 Task: Add Swaggerty's Farm Swaggerty's All Natural Sausage Patties to the cart.
Action: Mouse pressed left at (18, 105)
Screenshot: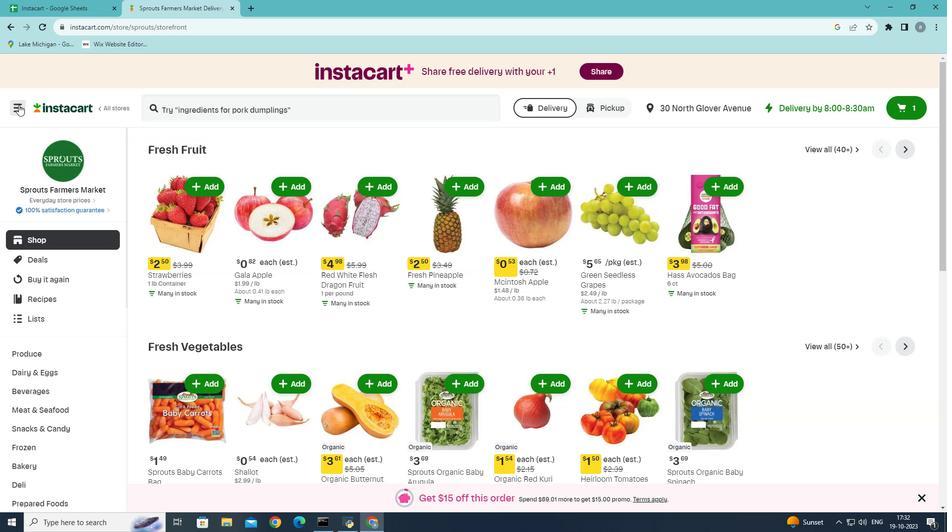 
Action: Mouse moved to (66, 290)
Screenshot: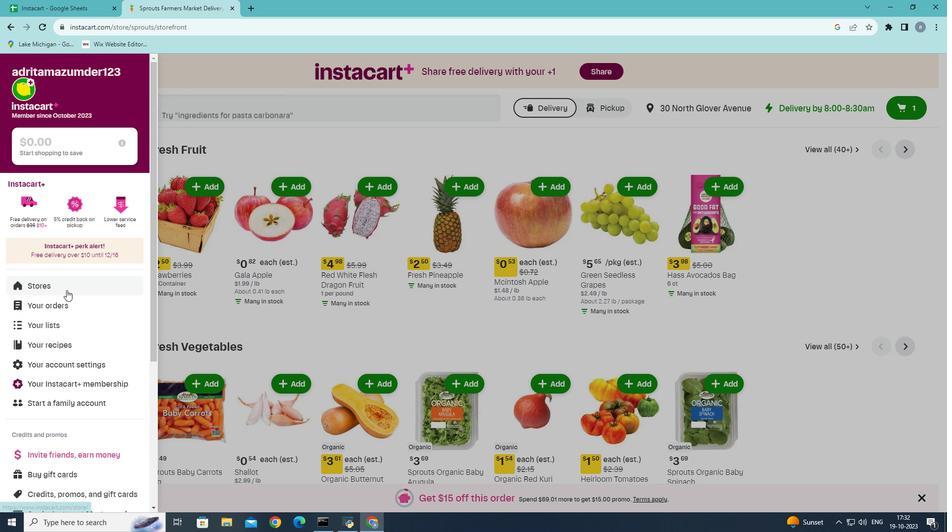 
Action: Mouse pressed left at (66, 290)
Screenshot: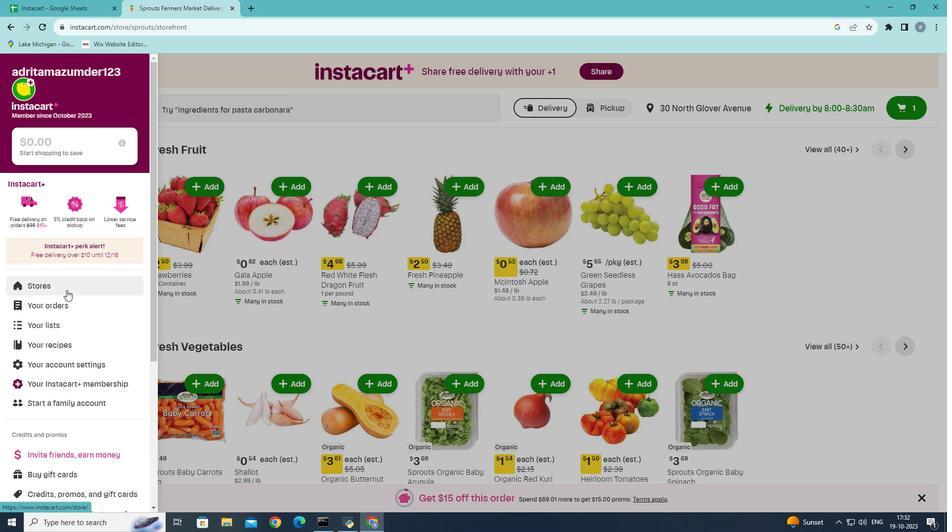 
Action: Mouse moved to (237, 116)
Screenshot: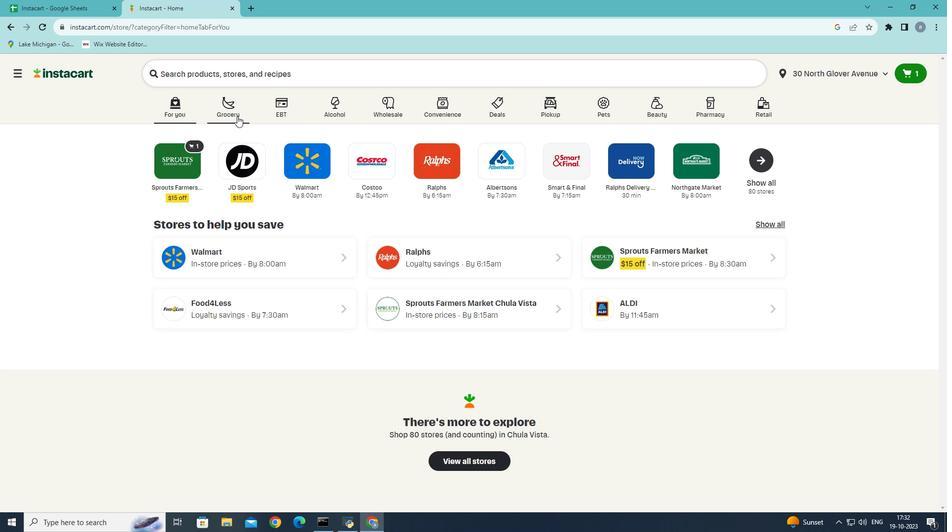 
Action: Mouse pressed left at (237, 116)
Screenshot: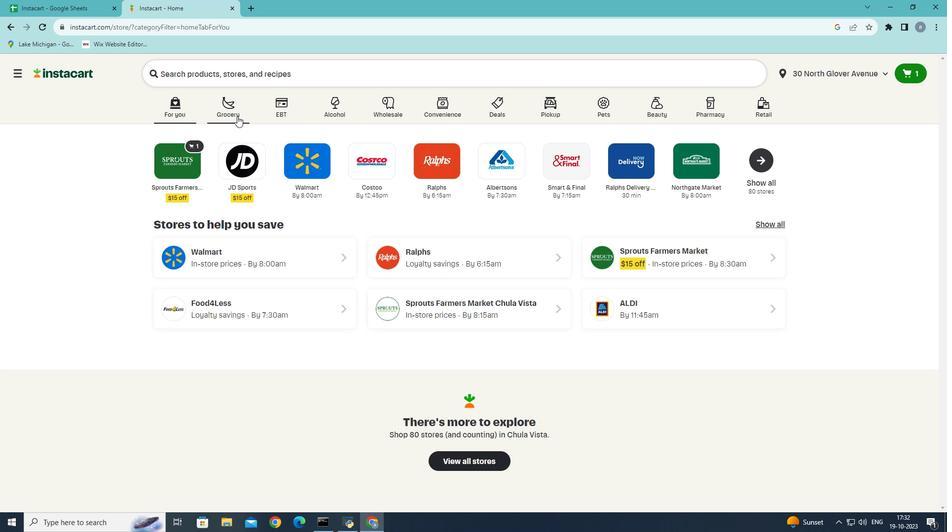 
Action: Mouse moved to (247, 285)
Screenshot: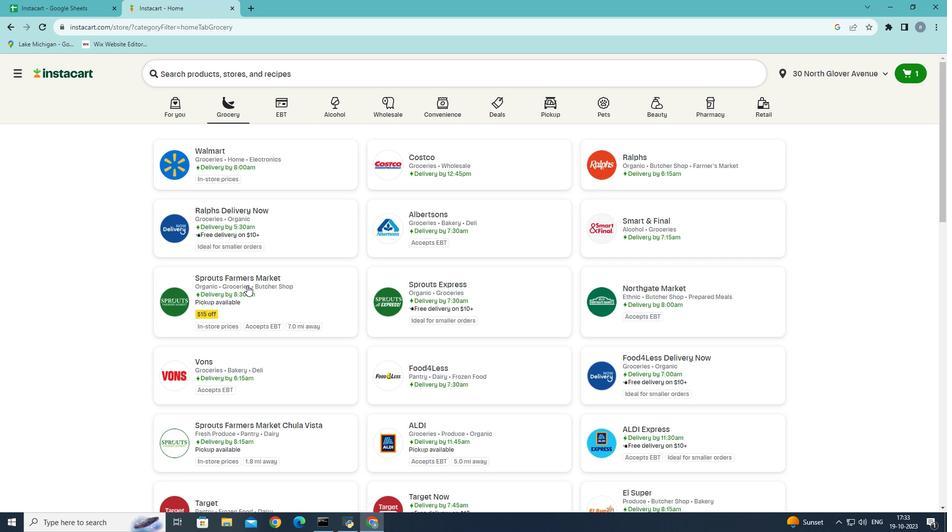 
Action: Mouse pressed left at (247, 285)
Screenshot: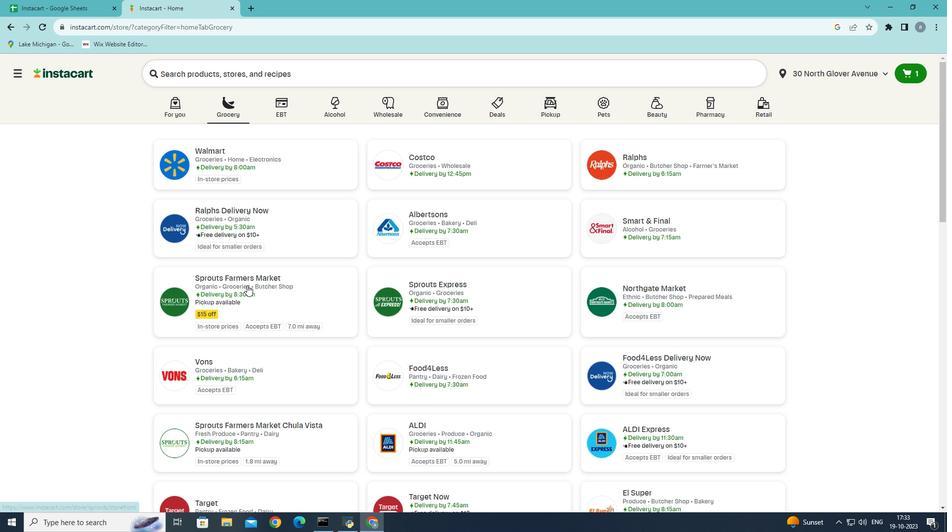 
Action: Mouse moved to (73, 406)
Screenshot: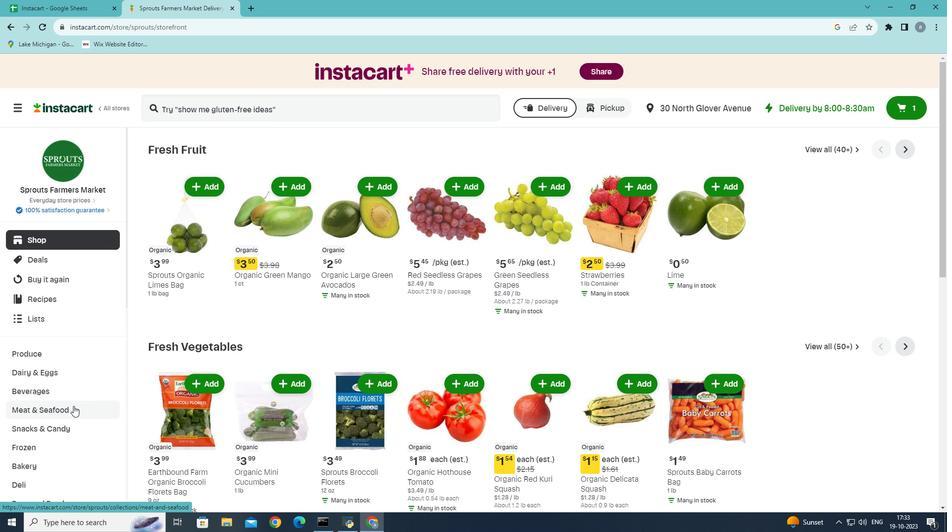 
Action: Mouse pressed left at (73, 406)
Screenshot: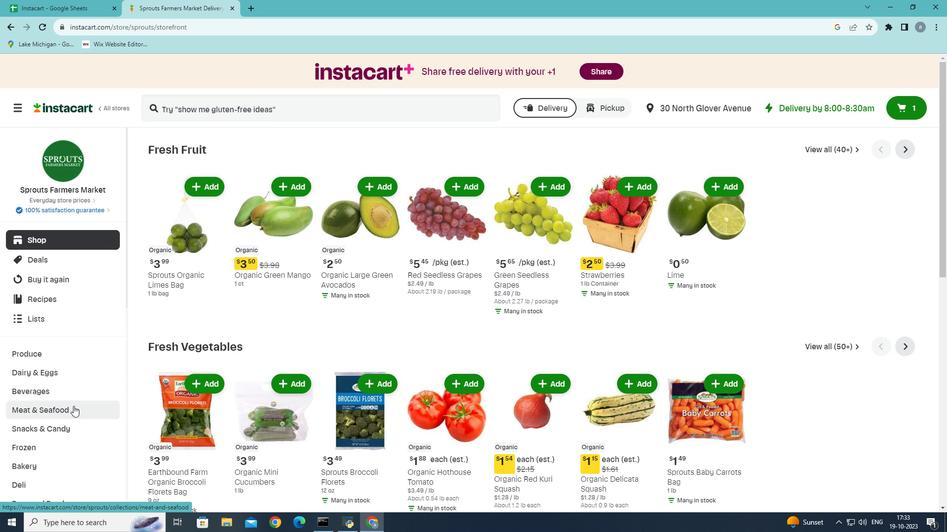 
Action: Mouse moved to (498, 169)
Screenshot: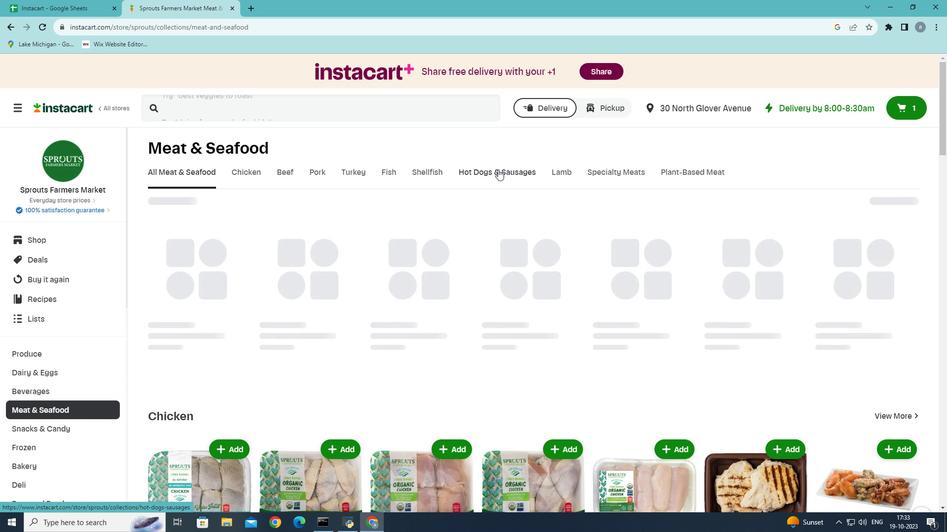 
Action: Mouse pressed left at (498, 169)
Screenshot: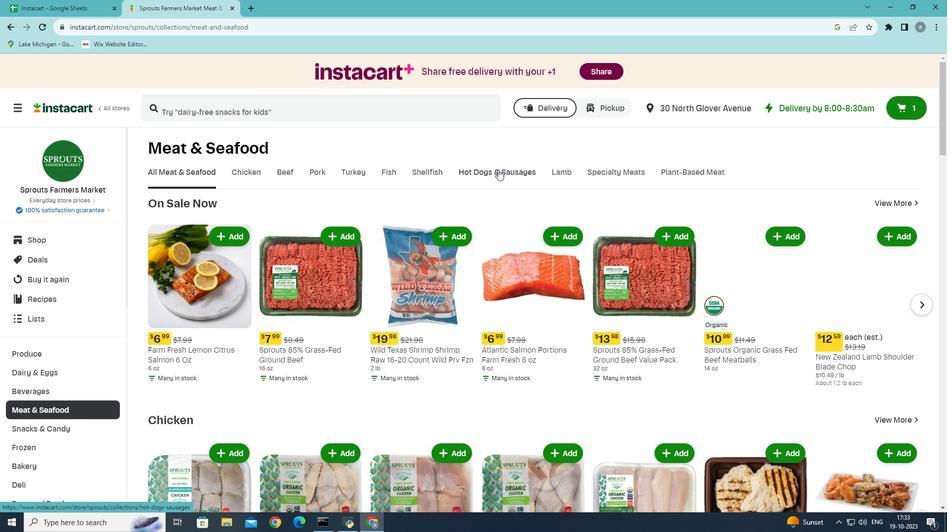 
Action: Mouse moved to (231, 219)
Screenshot: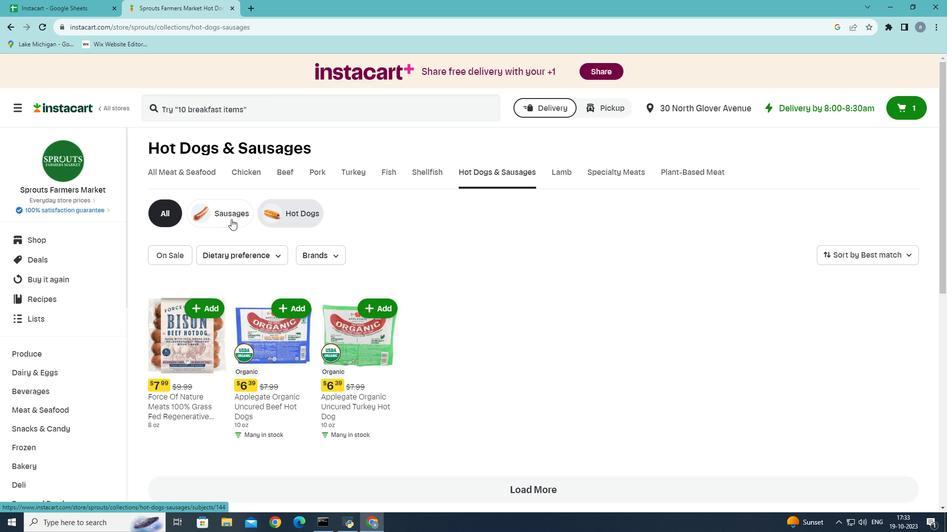 
Action: Mouse pressed left at (231, 219)
Screenshot: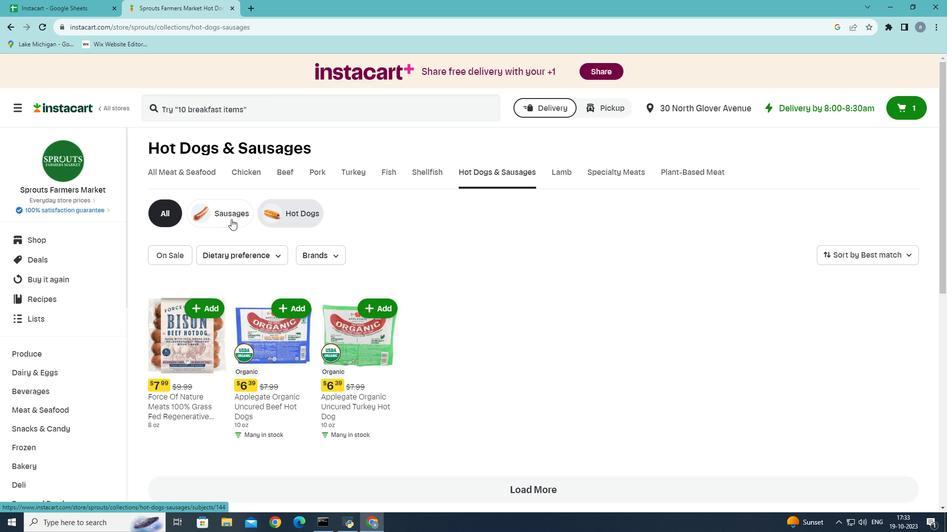 
Action: Mouse moved to (310, 326)
Screenshot: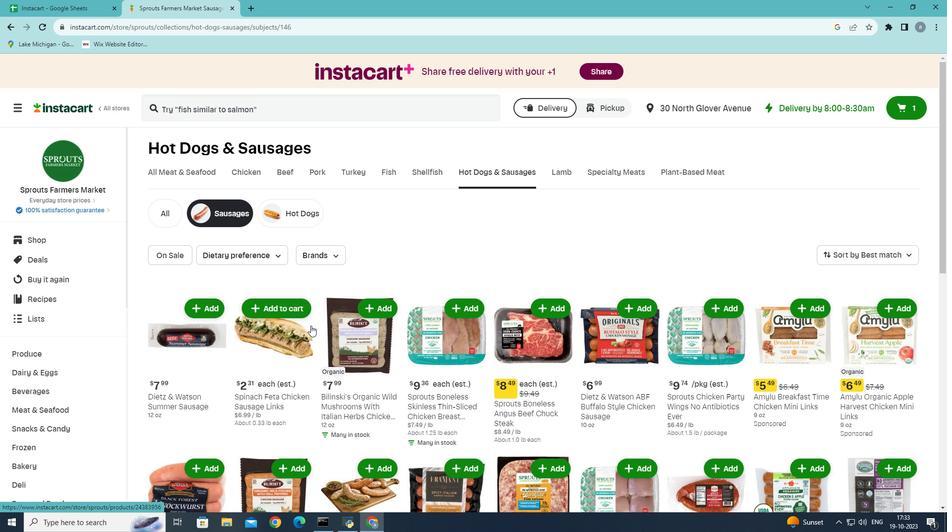 
Action: Mouse scrolled (310, 325) with delta (0, 0)
Screenshot: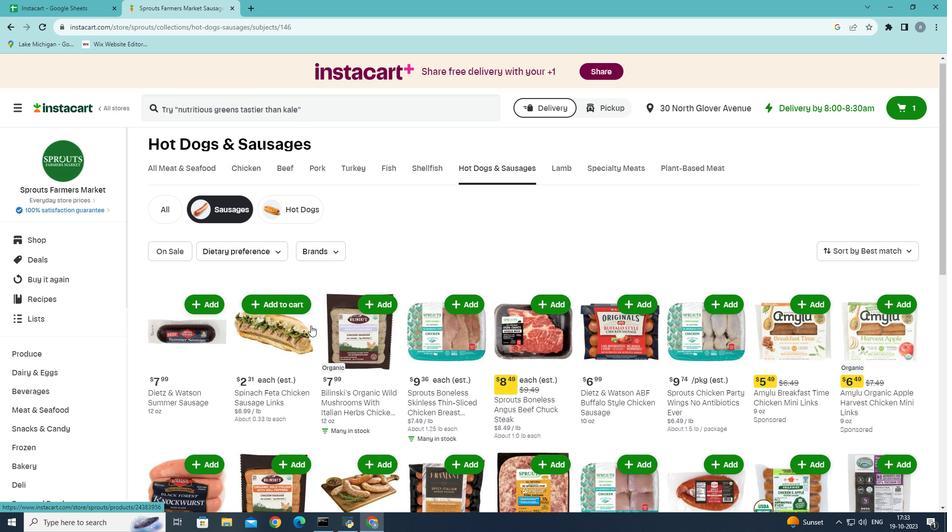 
Action: Mouse moved to (327, 324)
Screenshot: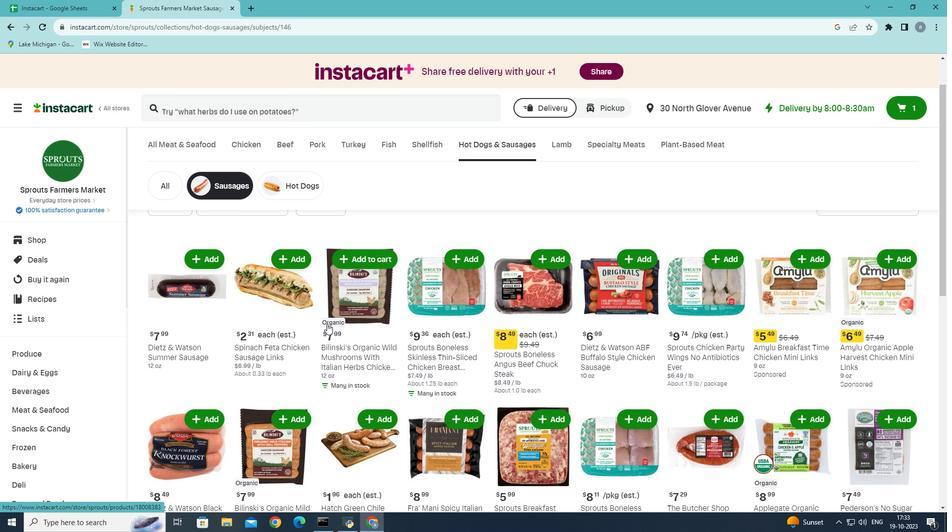 
Action: Mouse scrolled (327, 323) with delta (0, 0)
Screenshot: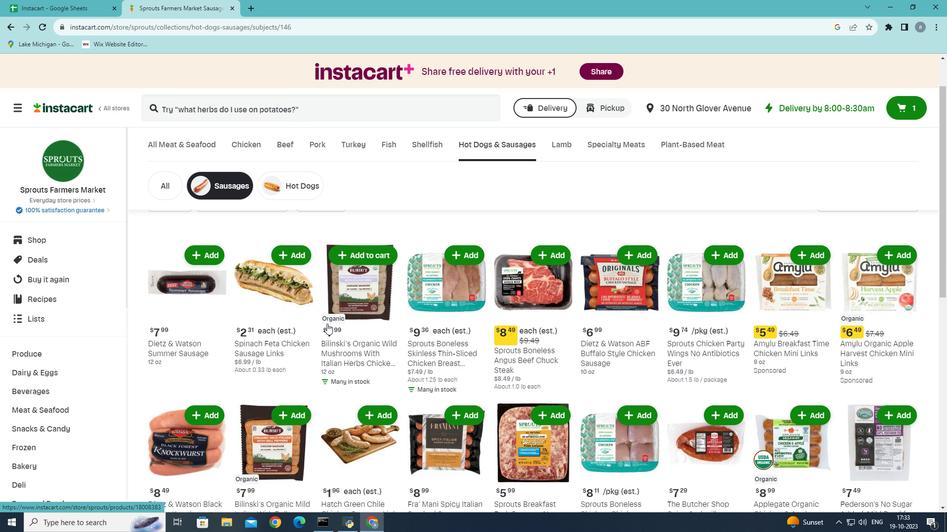 
Action: Mouse moved to (332, 328)
Screenshot: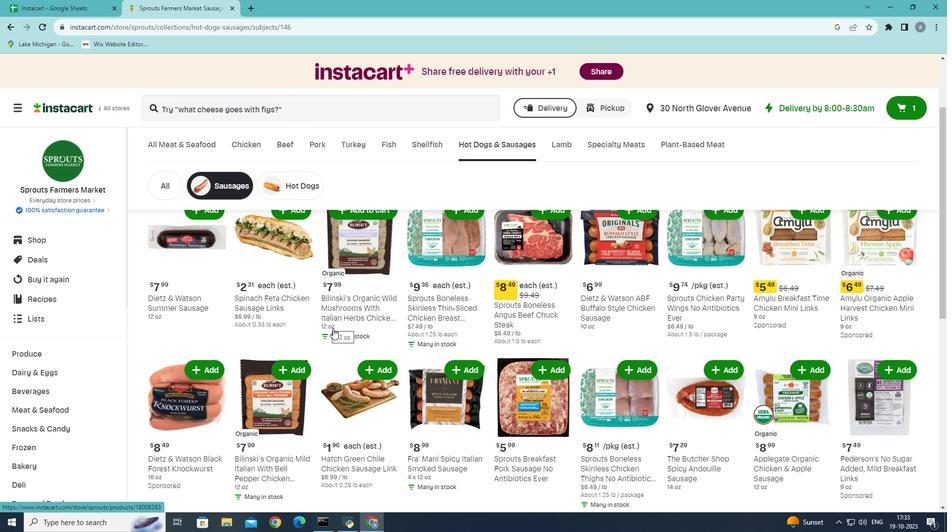 
Action: Mouse scrolled (332, 328) with delta (0, 0)
Screenshot: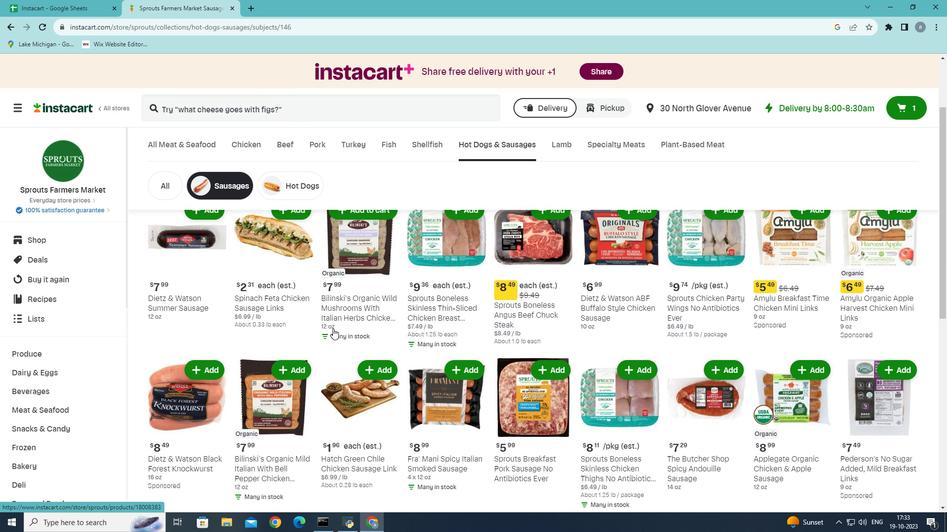 
Action: Mouse scrolled (332, 328) with delta (0, 0)
Screenshot: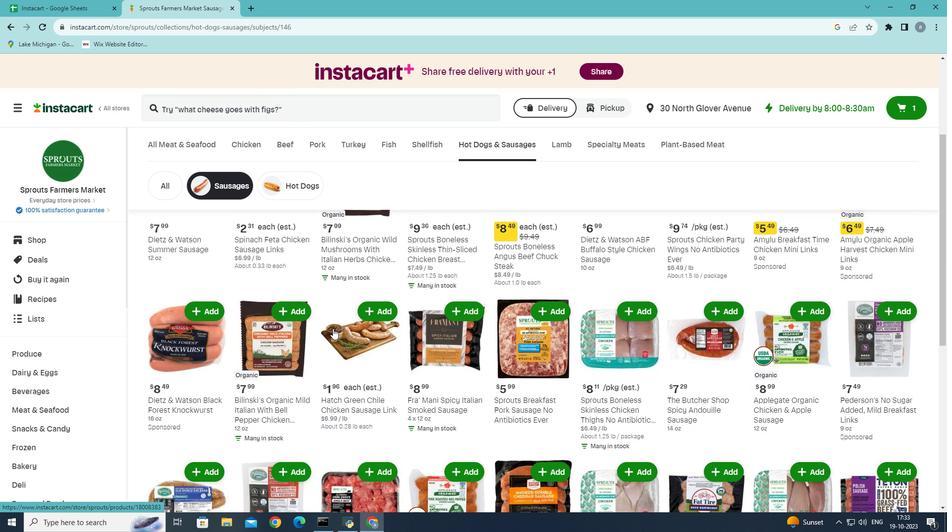 
Action: Mouse moved to (399, 327)
Screenshot: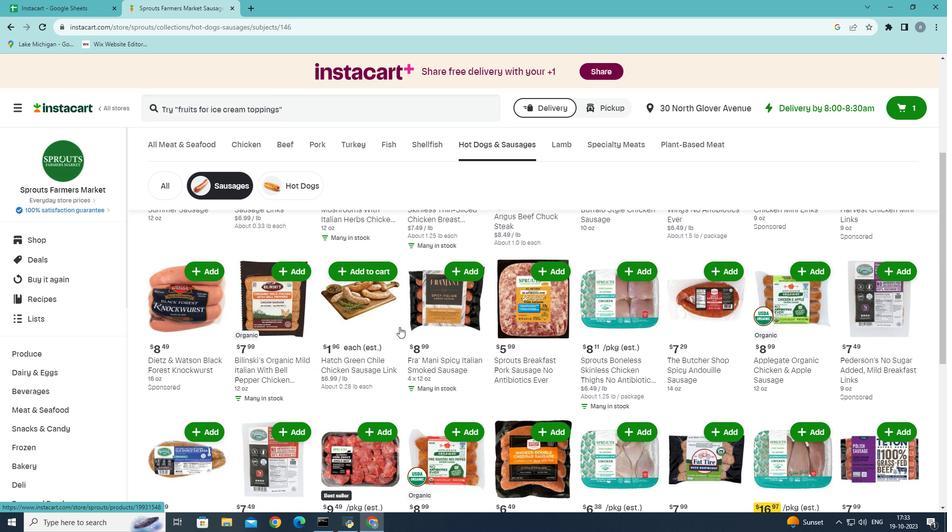 
Action: Mouse scrolled (399, 327) with delta (0, 0)
Screenshot: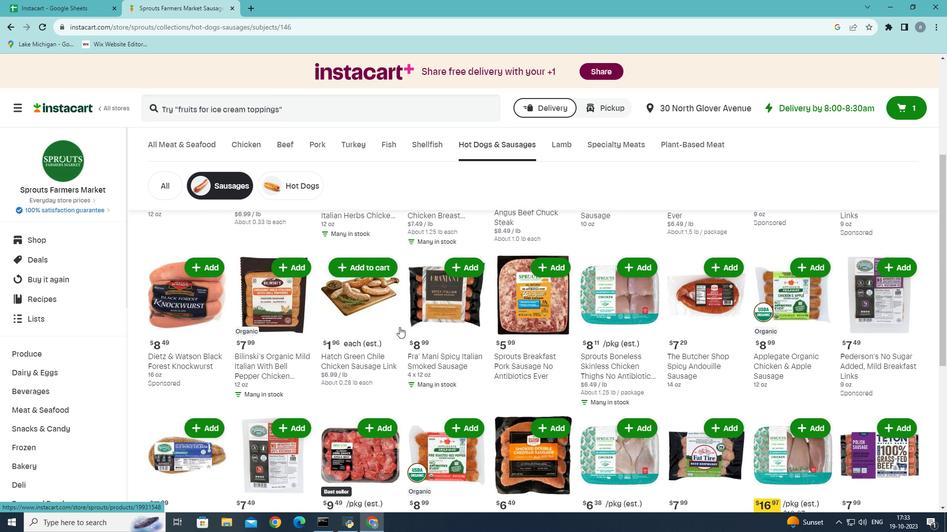 
Action: Mouse moved to (403, 329)
Screenshot: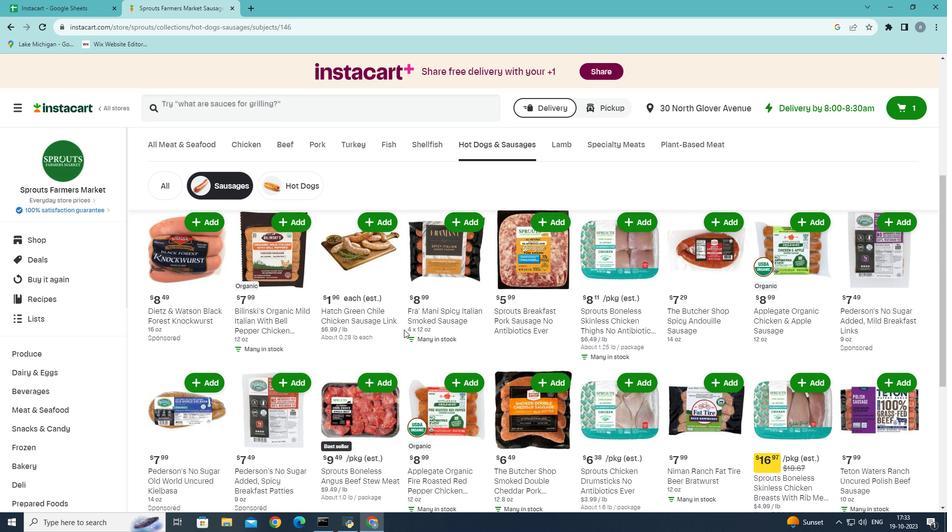 
Action: Mouse scrolled (403, 329) with delta (0, 0)
Screenshot: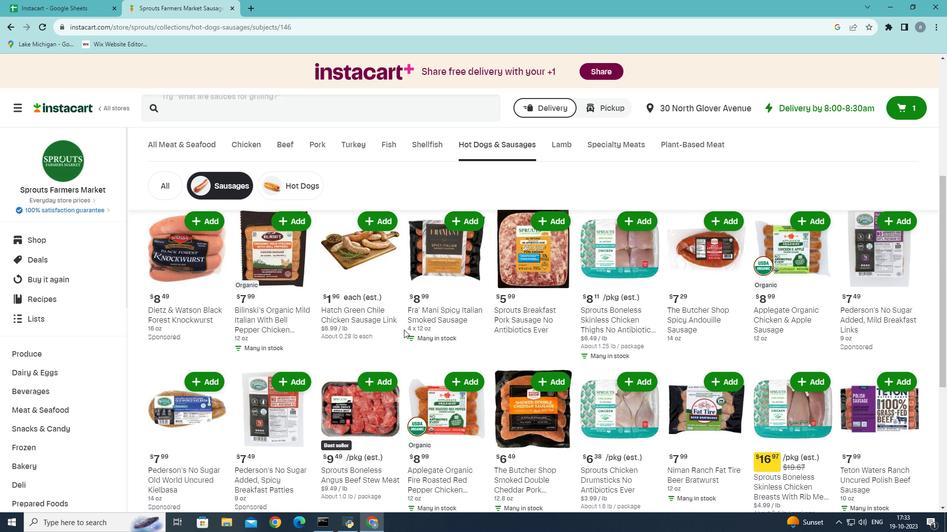 
Action: Mouse scrolled (403, 329) with delta (0, 0)
Screenshot: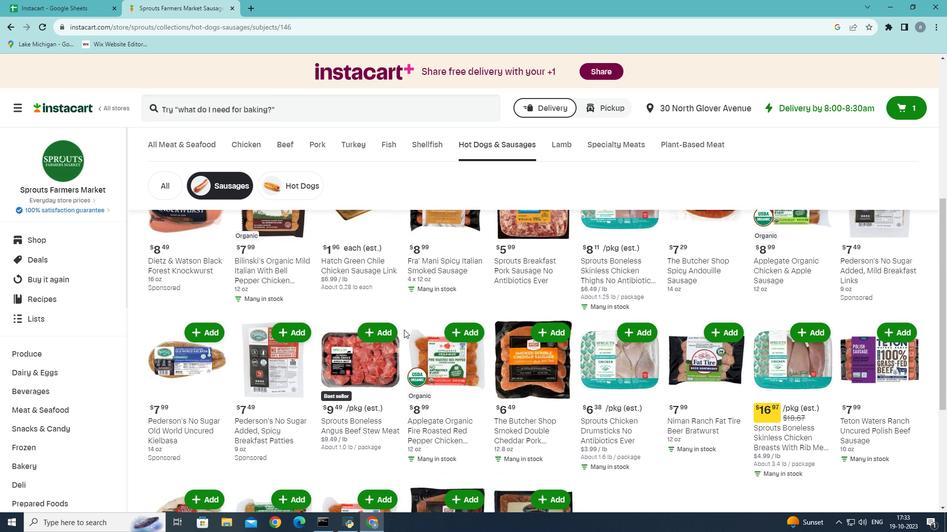 
Action: Mouse moved to (409, 328)
Screenshot: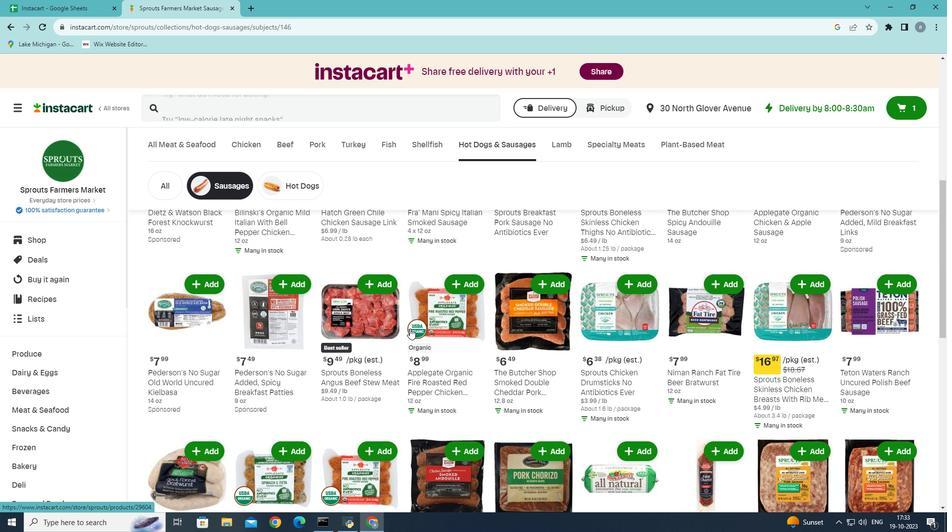 
Action: Mouse scrolled (409, 328) with delta (0, 0)
Screenshot: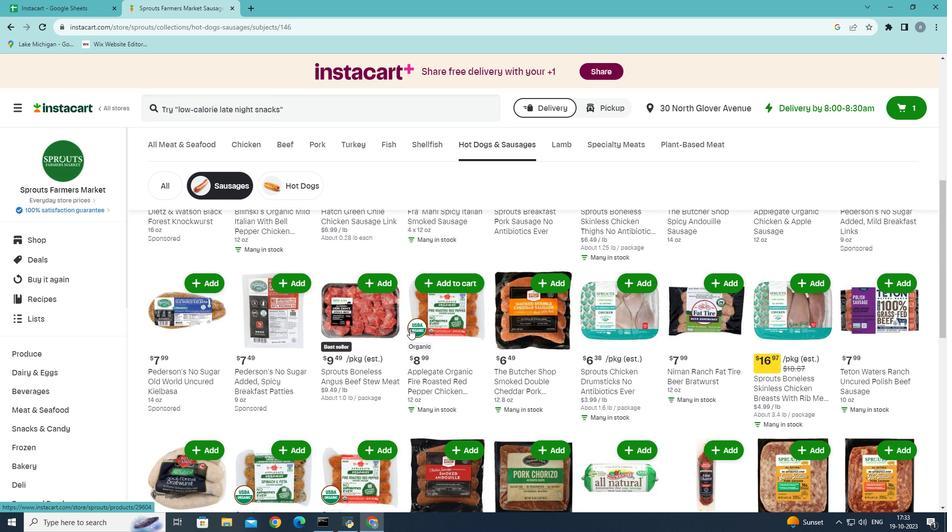 
Action: Mouse moved to (410, 328)
Screenshot: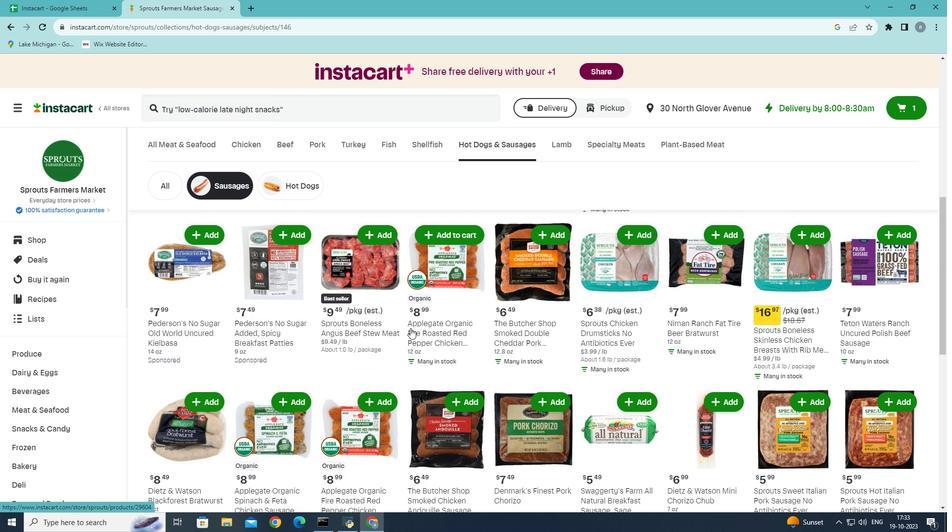 
Action: Mouse scrolled (410, 328) with delta (0, 0)
Screenshot: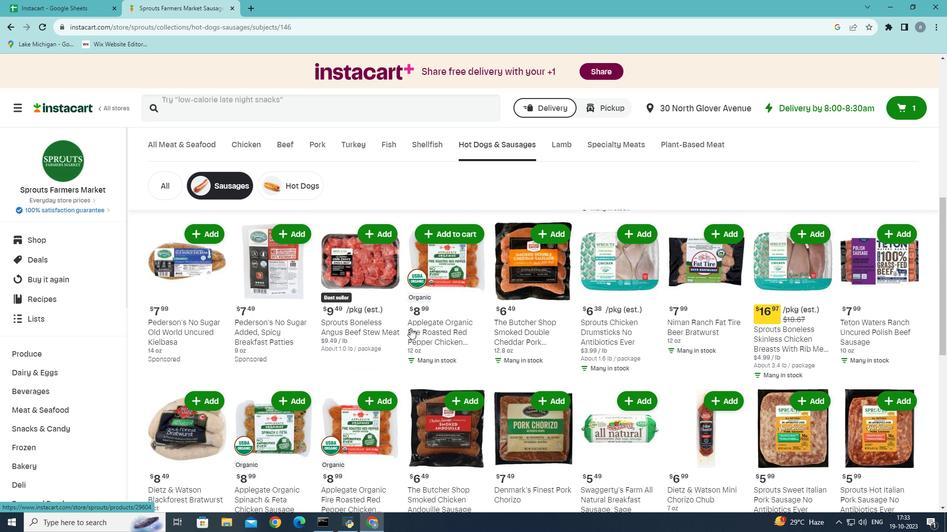 
Action: Mouse moved to (483, 348)
Screenshot: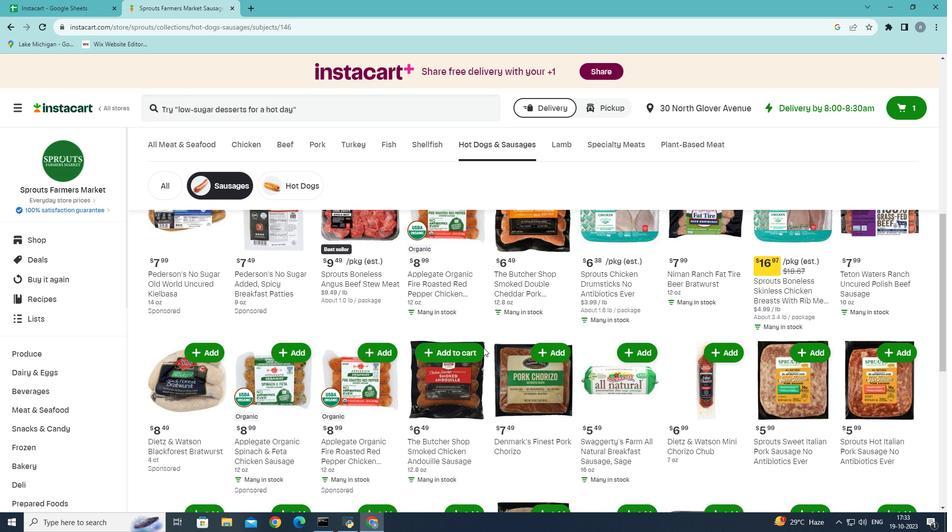 
Action: Mouse scrolled (483, 347) with delta (0, 0)
Screenshot: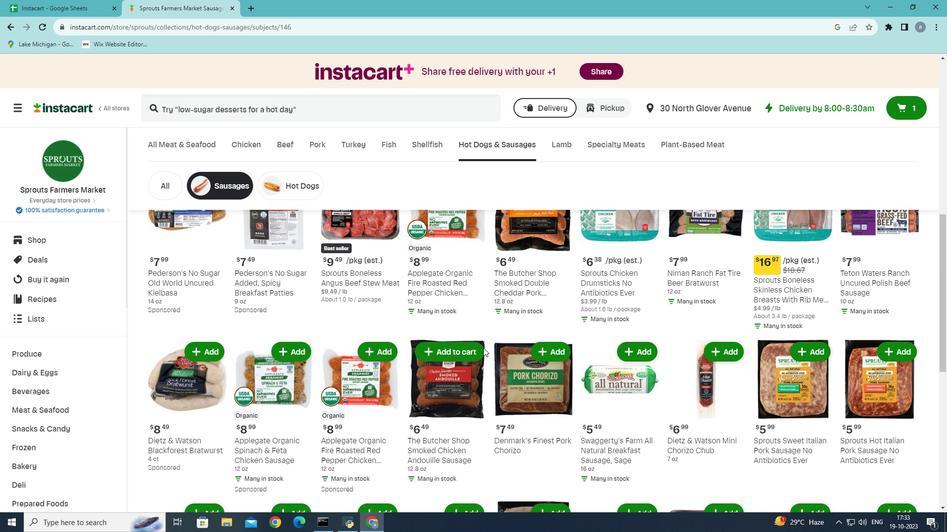 
Action: Mouse moved to (490, 349)
Screenshot: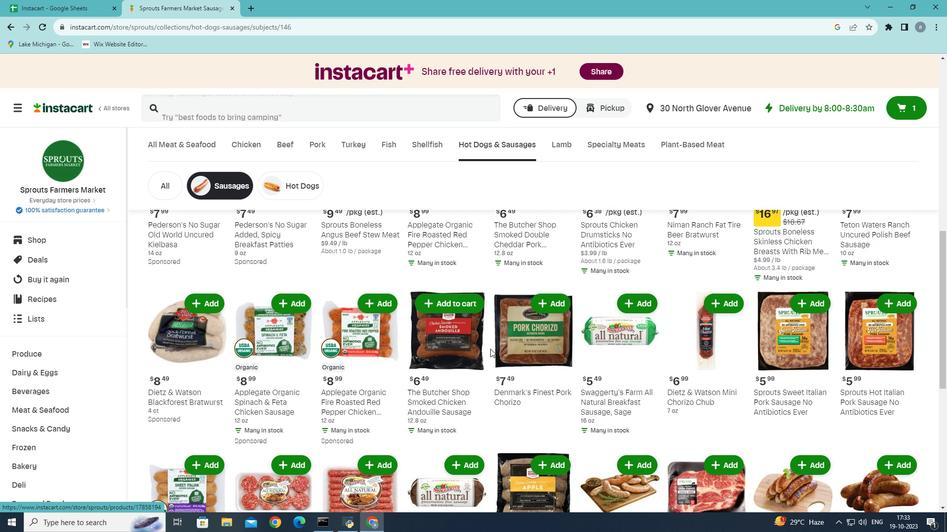 
Action: Mouse scrolled (490, 348) with delta (0, 0)
Screenshot: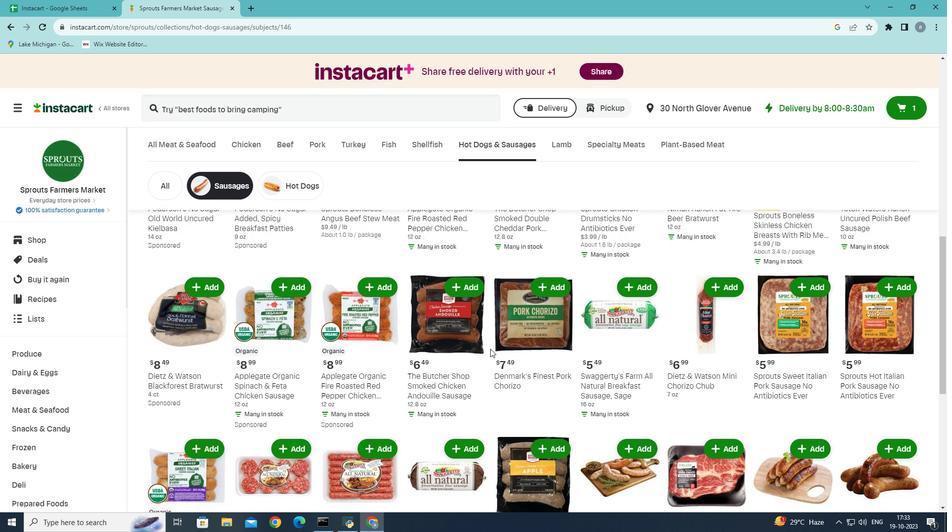 
Action: Mouse scrolled (490, 348) with delta (0, 0)
Screenshot: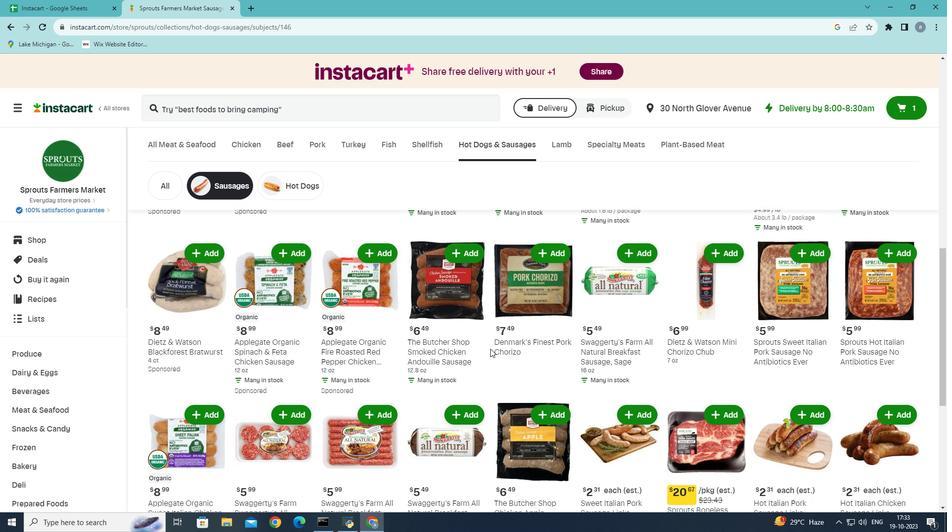 
Action: Mouse scrolled (490, 348) with delta (0, 0)
Screenshot: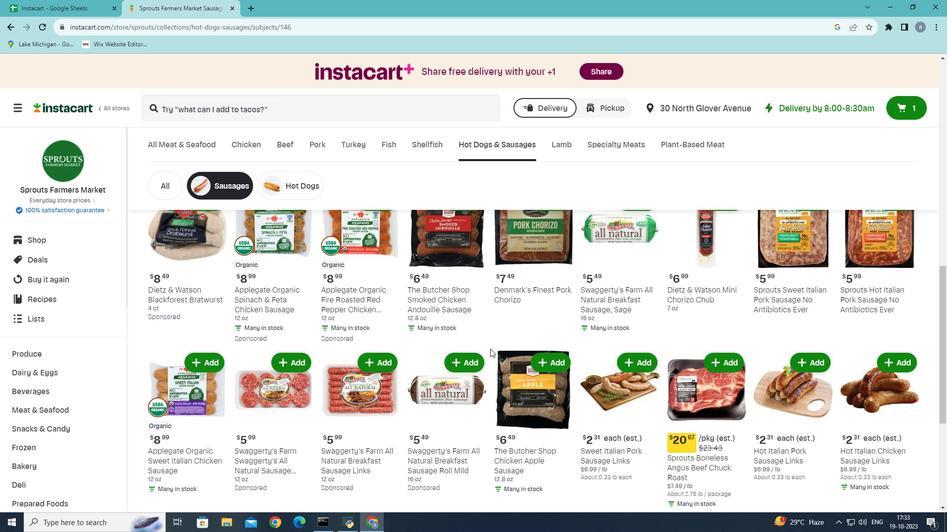 
Action: Mouse moved to (509, 355)
Screenshot: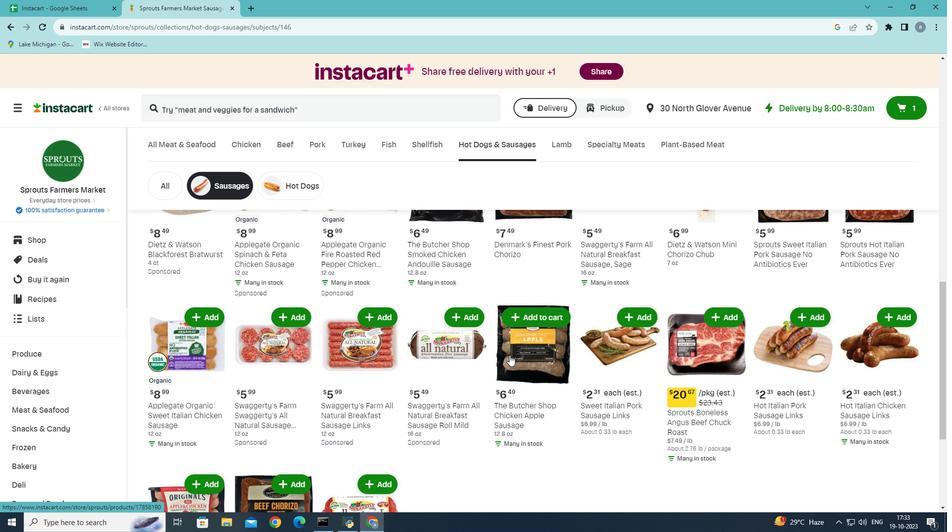 
Action: Mouse scrolled (509, 355) with delta (0, 0)
Screenshot: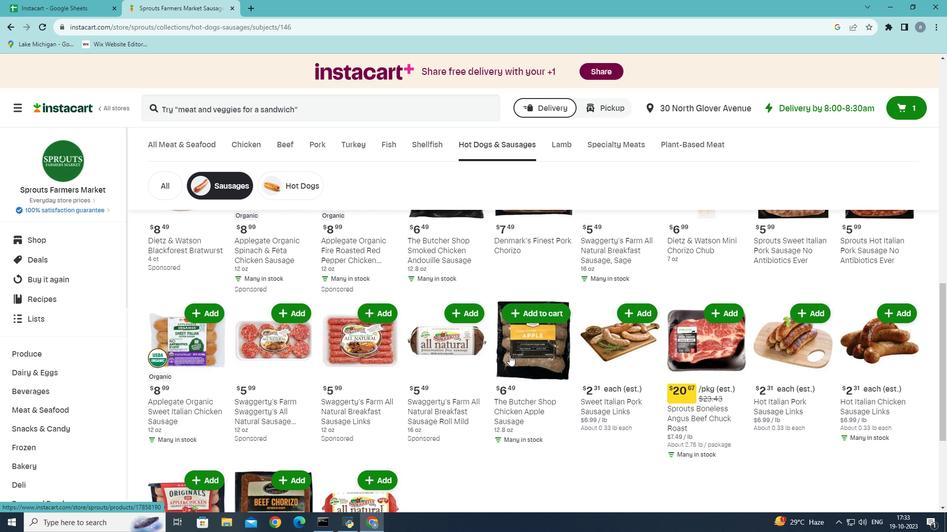 
Action: Mouse scrolled (509, 355) with delta (0, 0)
Screenshot: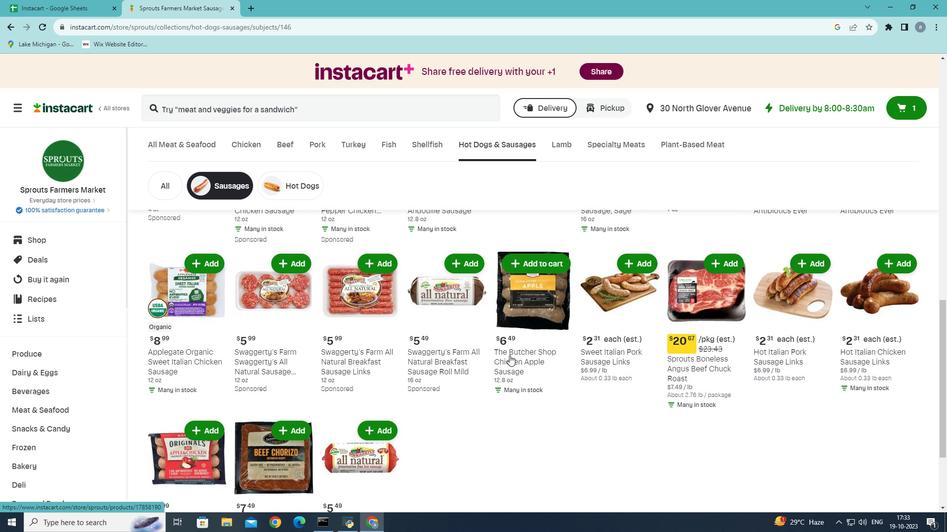 
Action: Mouse moved to (509, 355)
Screenshot: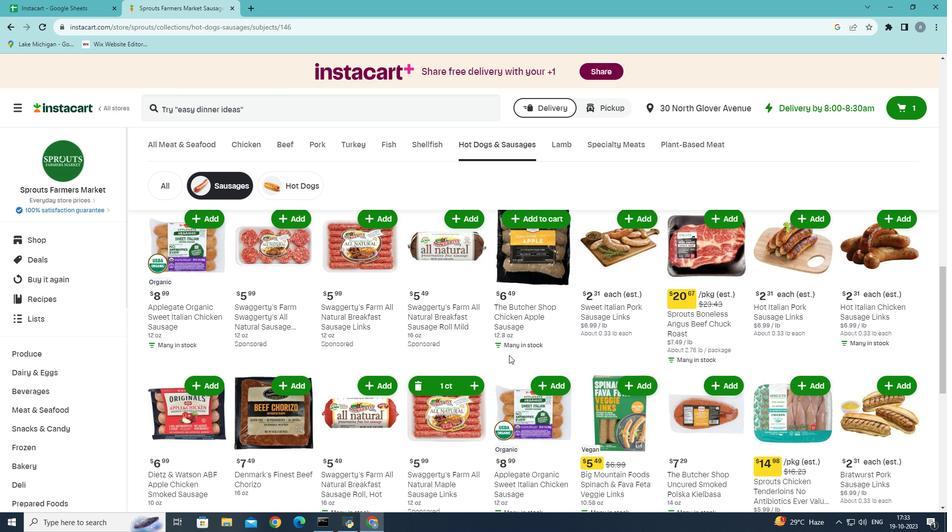 
Action: Mouse scrolled (509, 355) with delta (0, 0)
Screenshot: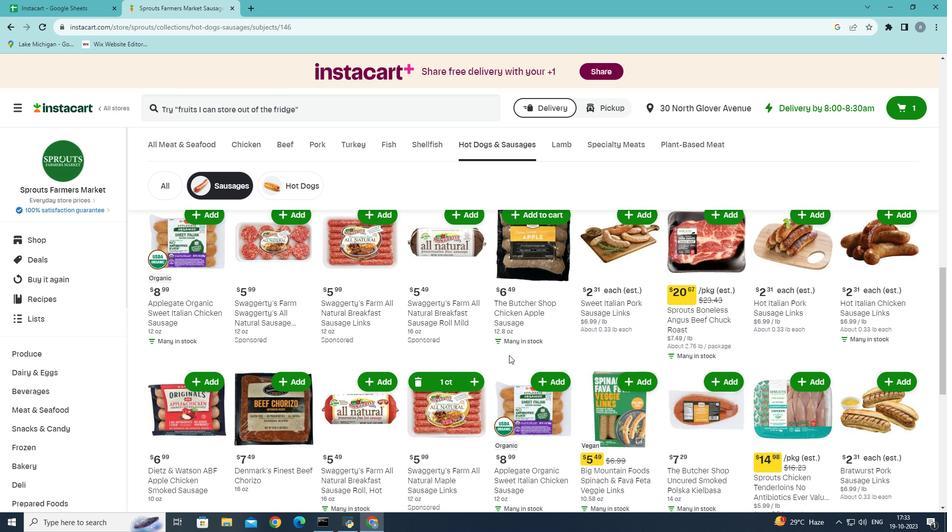 
Action: Mouse moved to (509, 356)
Screenshot: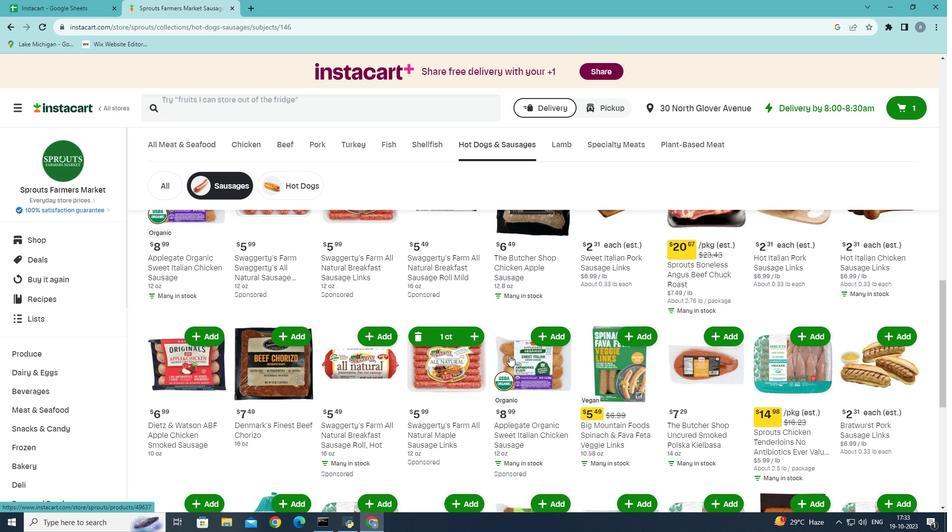 
Action: Mouse scrolled (509, 355) with delta (0, 0)
Screenshot: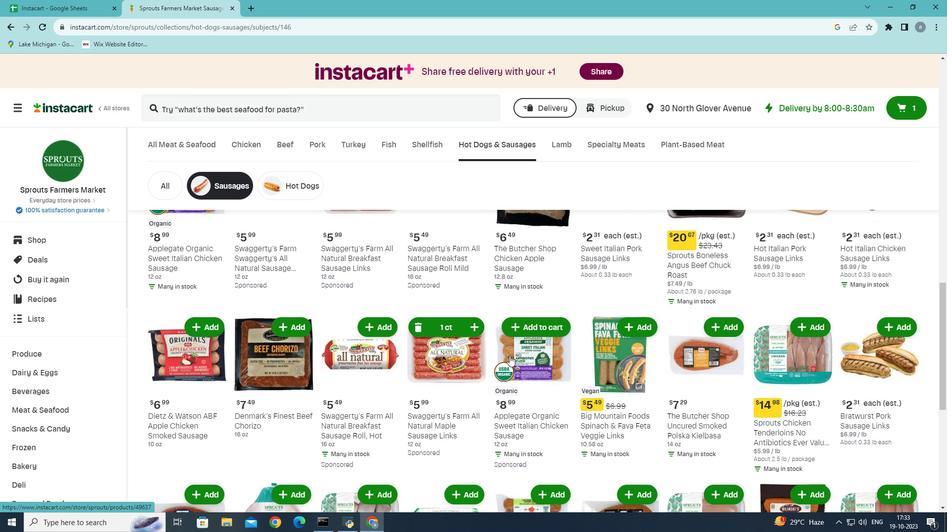 
Action: Mouse scrolled (509, 355) with delta (0, 0)
Screenshot: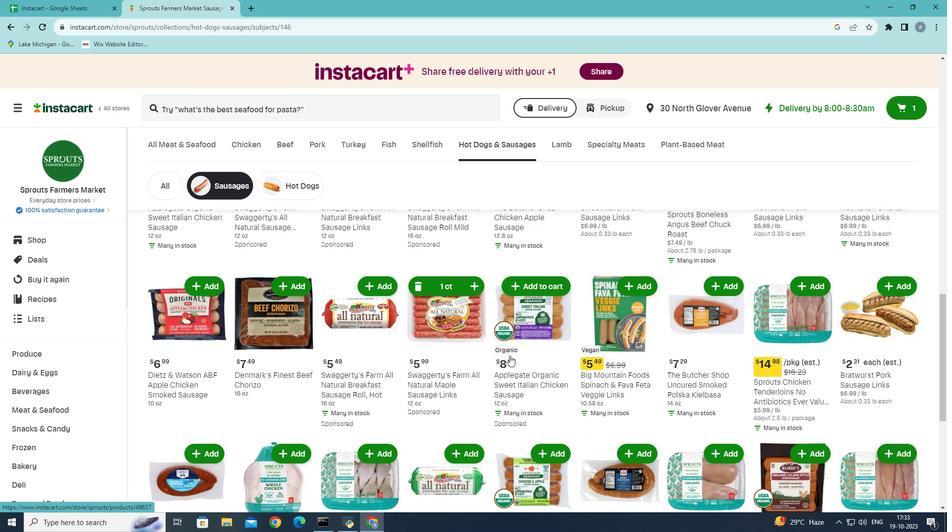 
Action: Mouse scrolled (509, 355) with delta (0, 0)
Screenshot: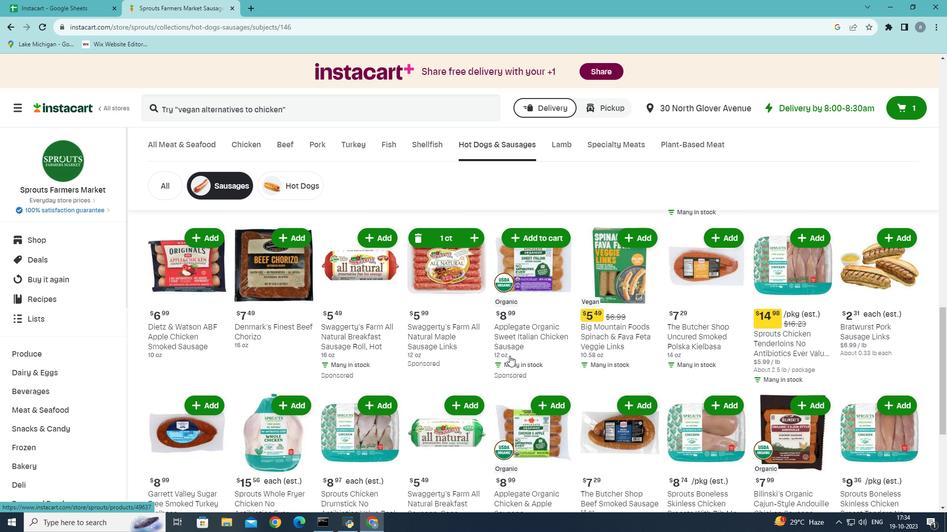 
Action: Mouse moved to (507, 357)
Screenshot: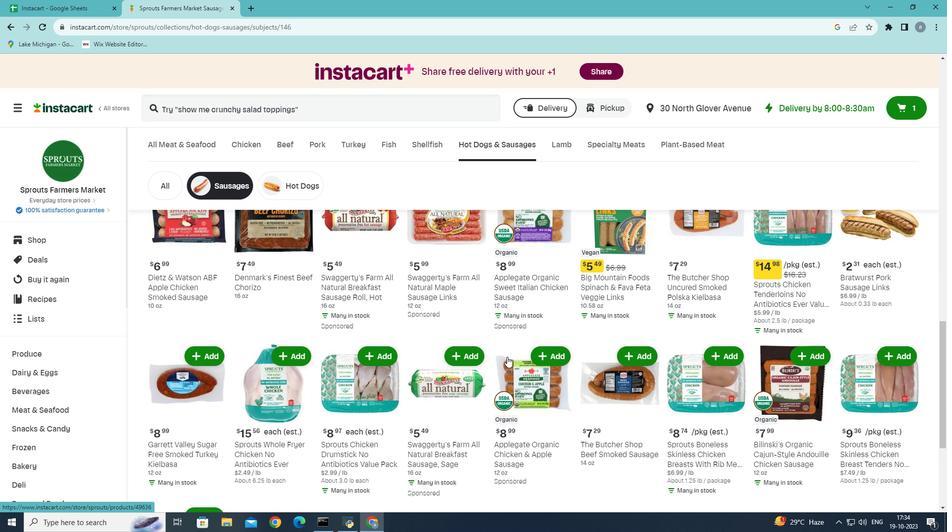 
Action: Mouse scrolled (507, 356) with delta (0, 0)
Screenshot: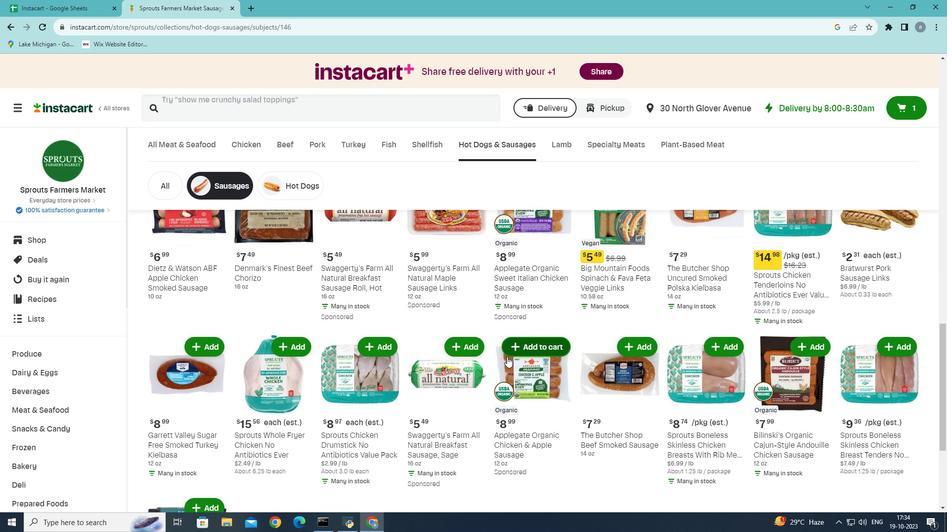 
Action: Mouse moved to (508, 357)
Screenshot: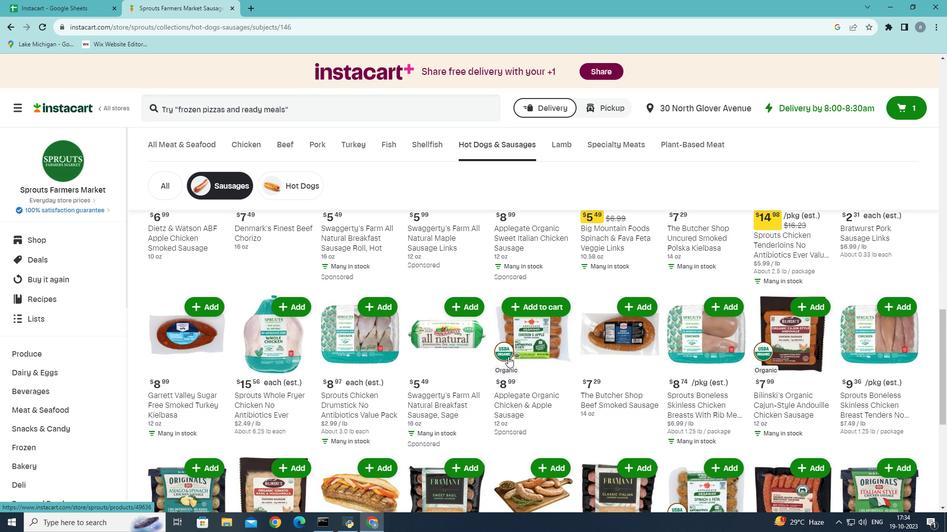 
Action: Mouse scrolled (508, 356) with delta (0, 0)
Screenshot: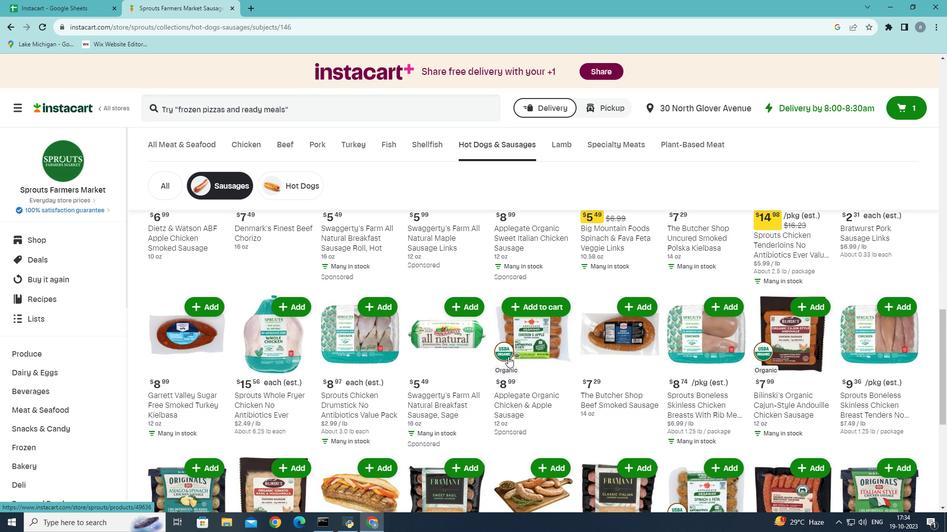 
Action: Mouse scrolled (508, 356) with delta (0, 0)
Screenshot: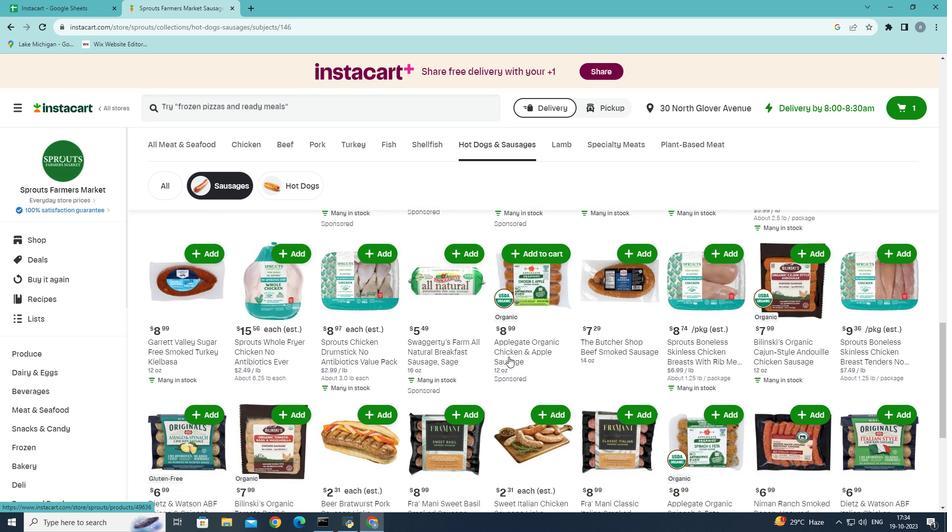 
Action: Mouse moved to (506, 354)
Screenshot: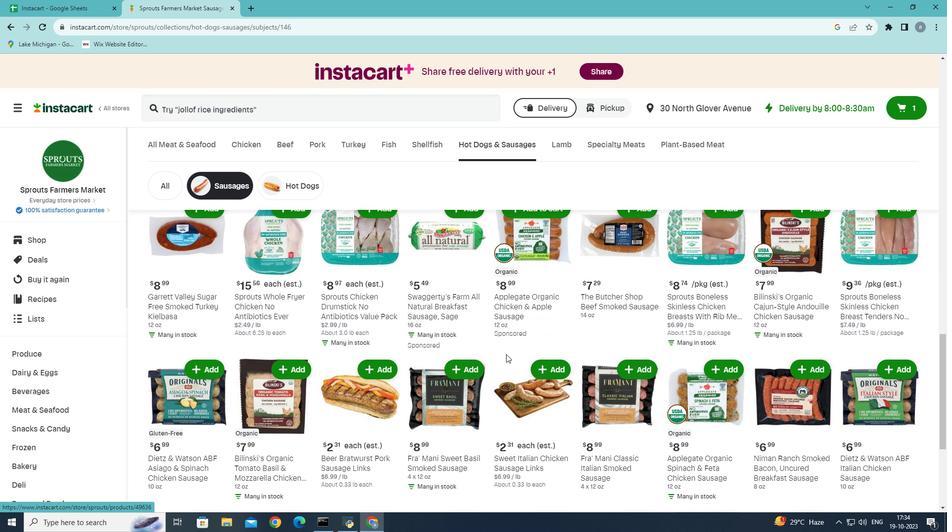 
Action: Mouse scrolled (506, 354) with delta (0, 0)
Screenshot: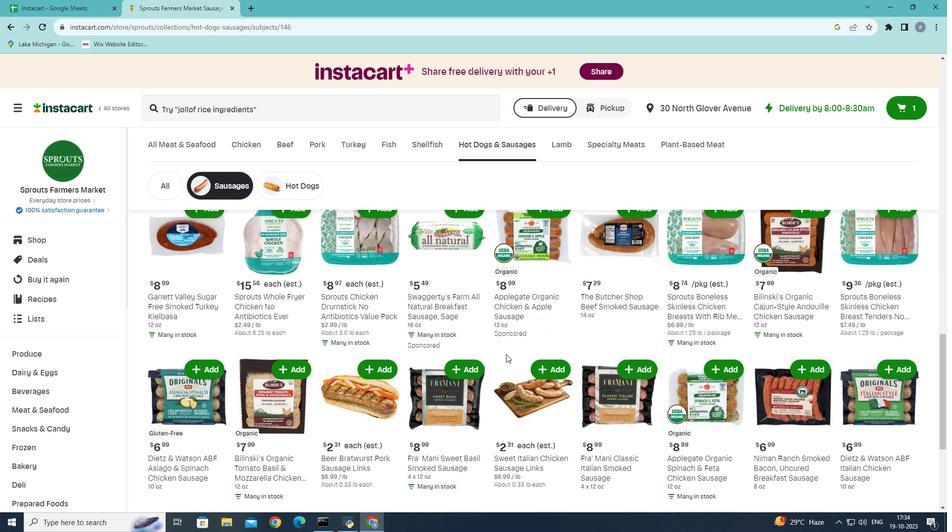 
Action: Mouse scrolled (506, 354) with delta (0, 0)
Screenshot: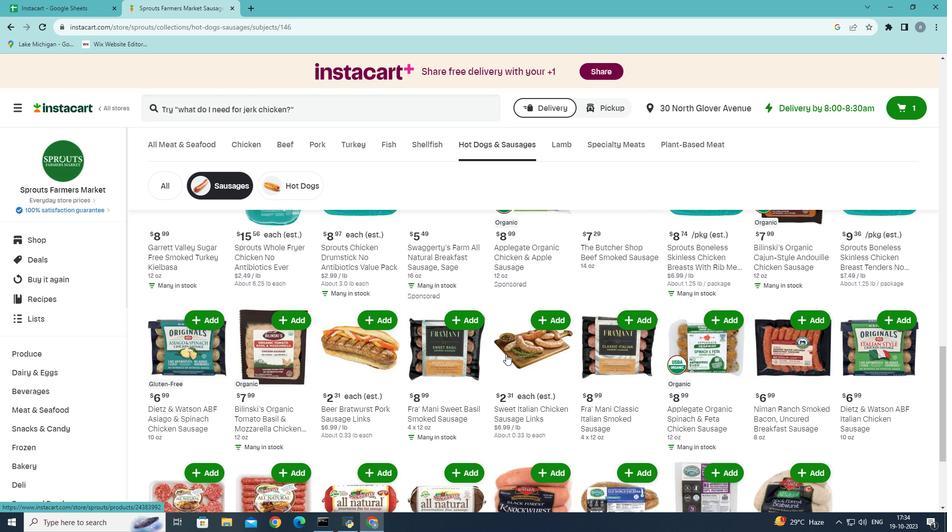 
Action: Mouse moved to (506, 354)
Screenshot: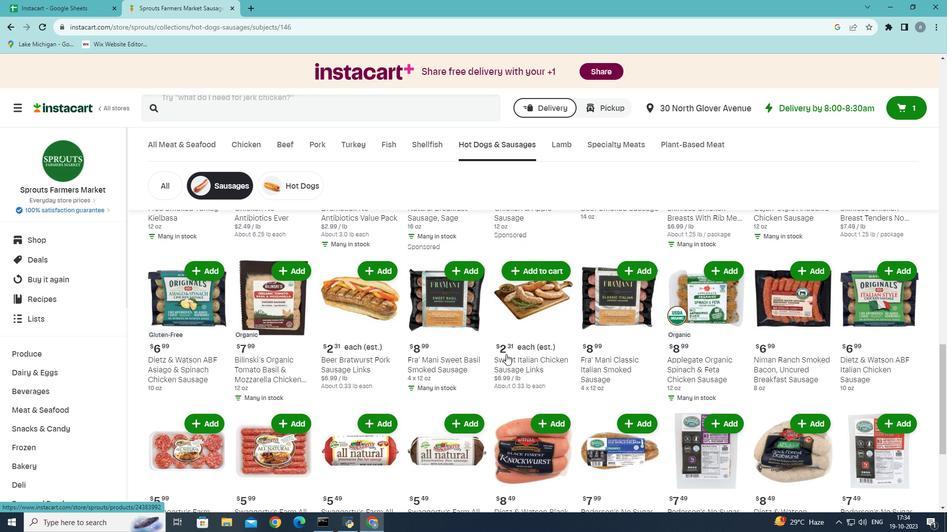 
Action: Mouse scrolled (506, 354) with delta (0, 0)
Screenshot: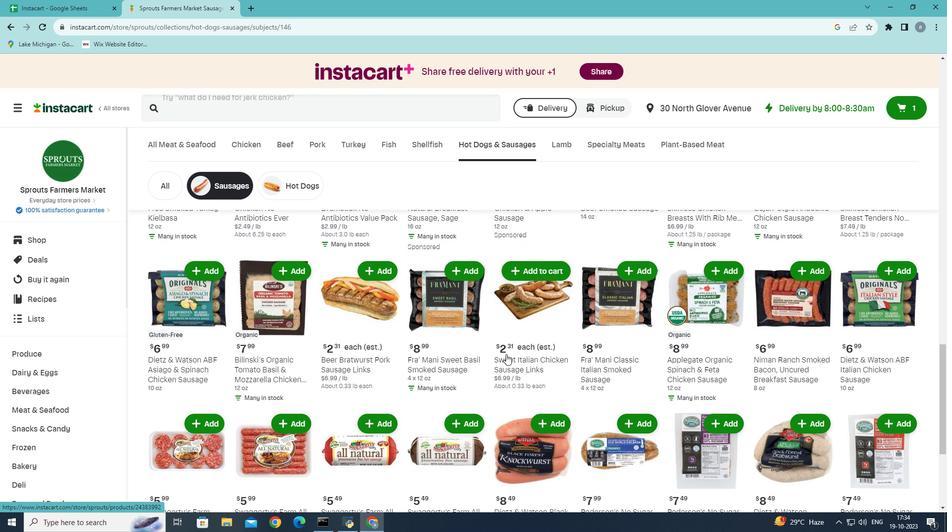 
Action: Mouse scrolled (506, 354) with delta (0, 0)
Screenshot: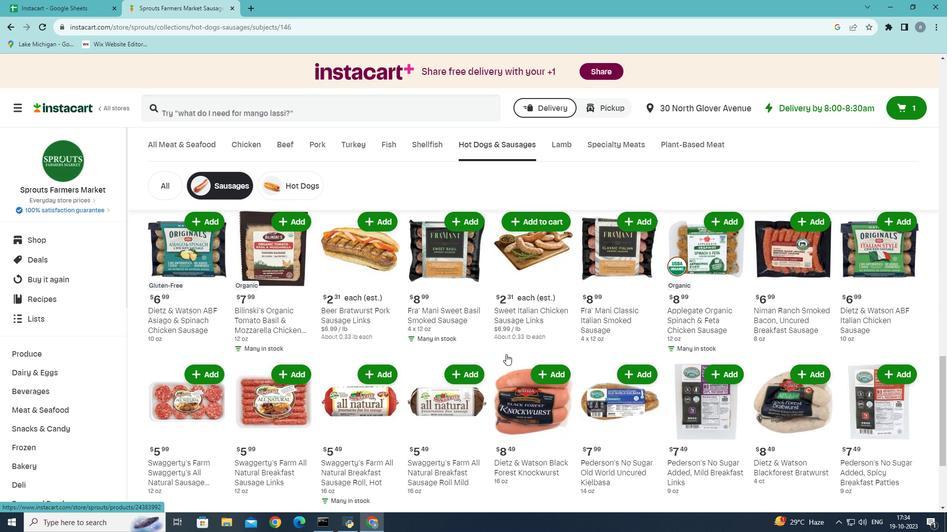 
Action: Mouse scrolled (506, 354) with delta (0, 0)
Screenshot: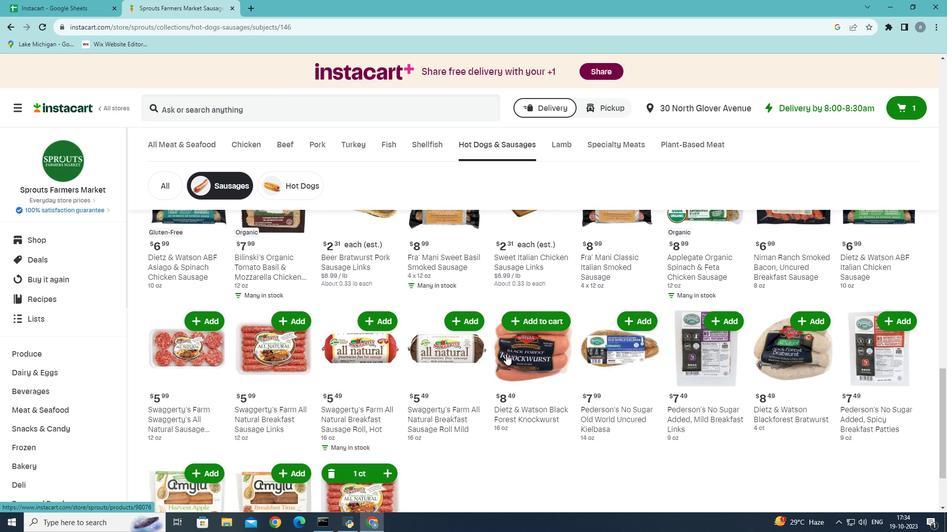 
Action: Mouse scrolled (506, 354) with delta (0, 0)
Screenshot: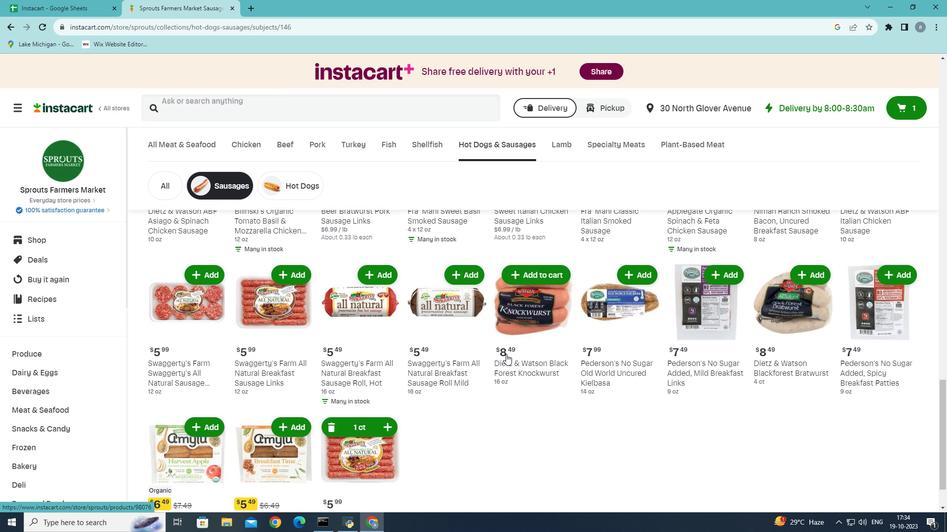 
Action: Mouse scrolled (506, 354) with delta (0, 0)
Screenshot: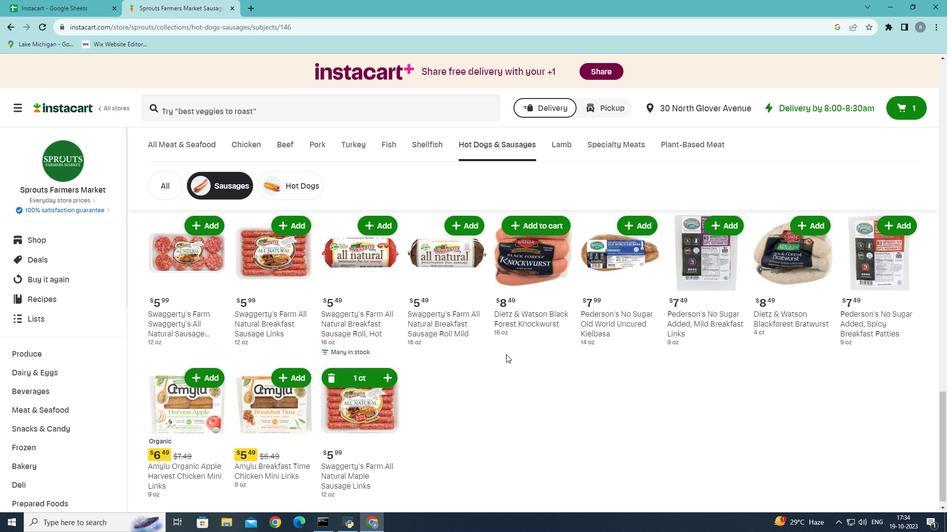 
Action: Mouse moved to (187, 276)
Screenshot: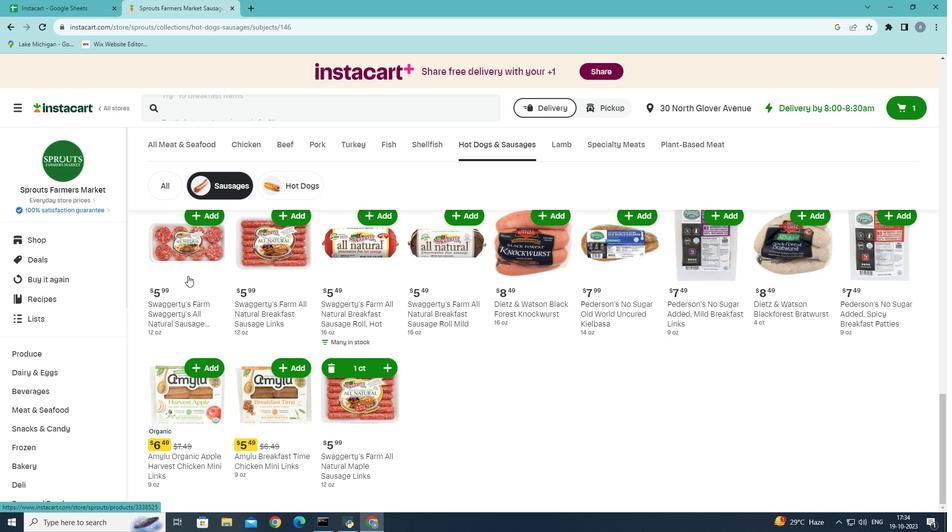 
Action: Mouse scrolled (187, 276) with delta (0, 0)
Screenshot: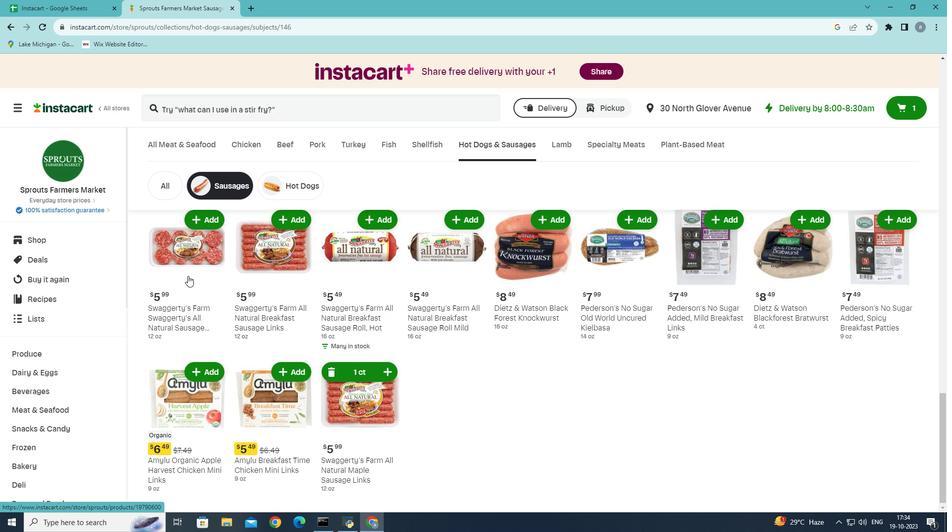 
Action: Mouse moved to (211, 268)
Screenshot: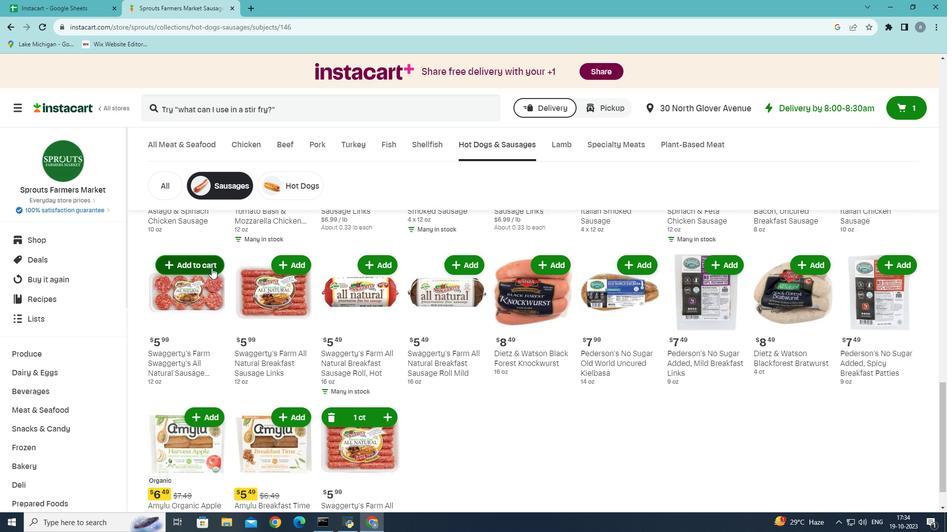 
Action: Mouse pressed left at (211, 268)
Screenshot: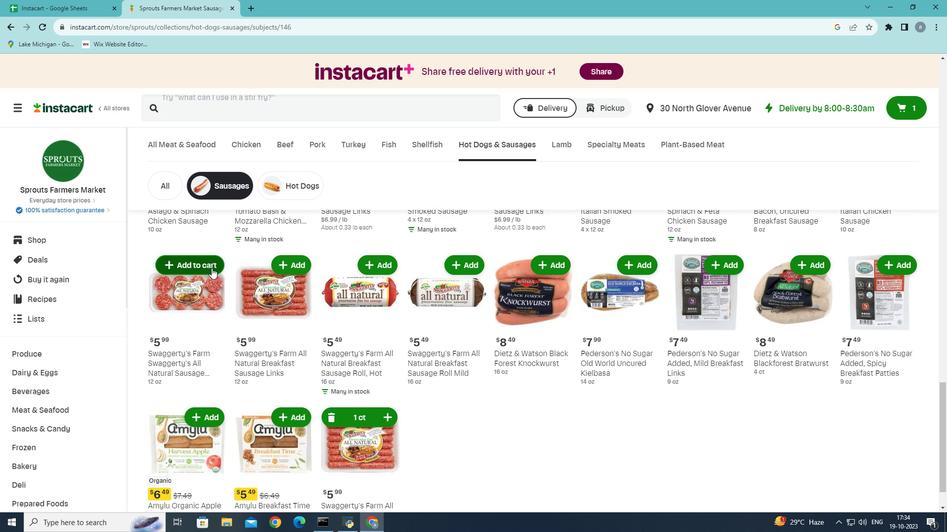 
